 Task: Experiment with the Brilliance Slider on a landscape photo to emphasize the details in the sky.
Action: Mouse moved to (283, 443)
Screenshot: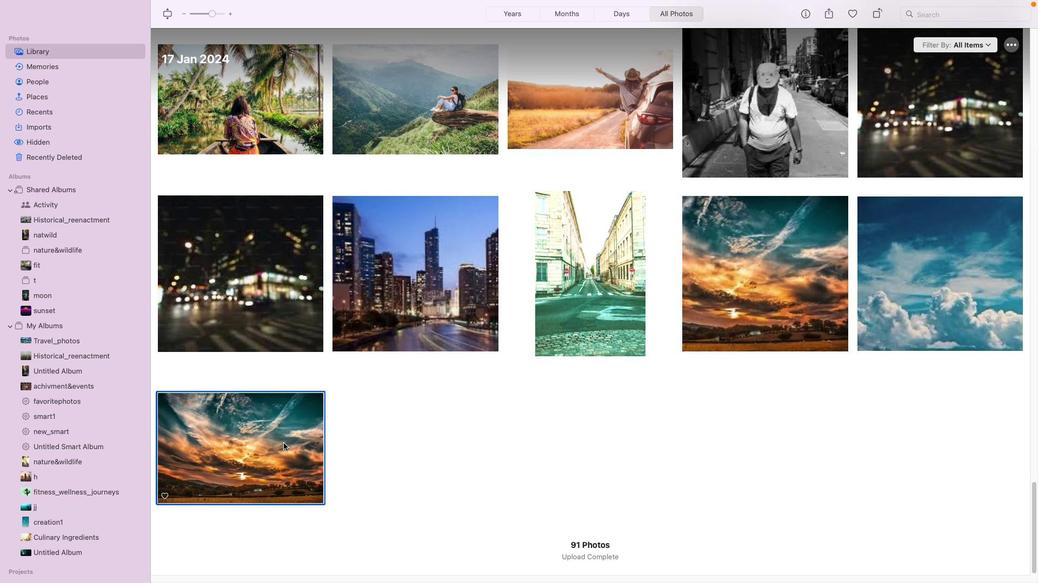 
Action: Mouse pressed left at (283, 443)
Screenshot: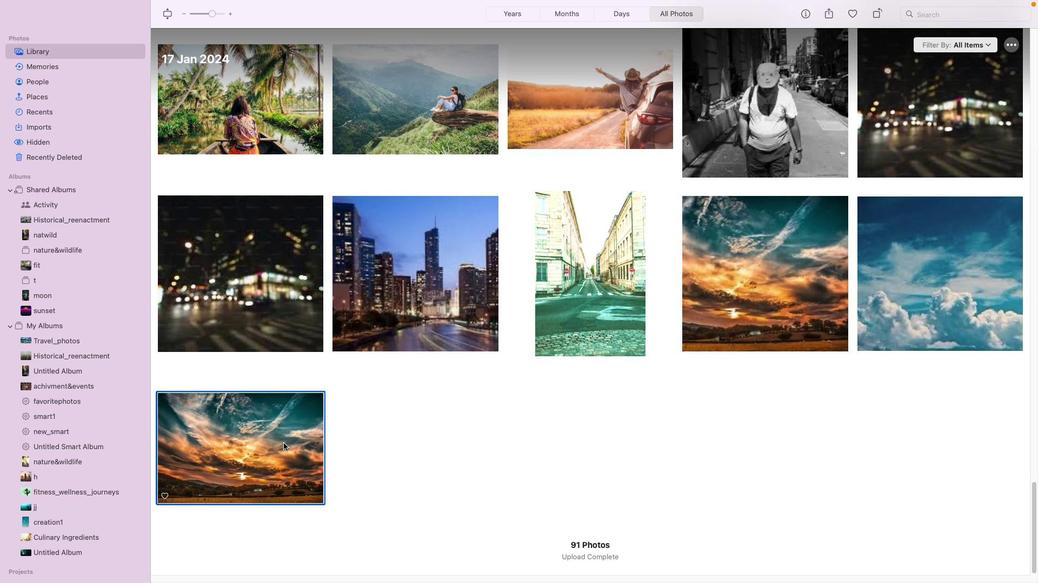 
Action: Mouse pressed left at (283, 443)
Screenshot: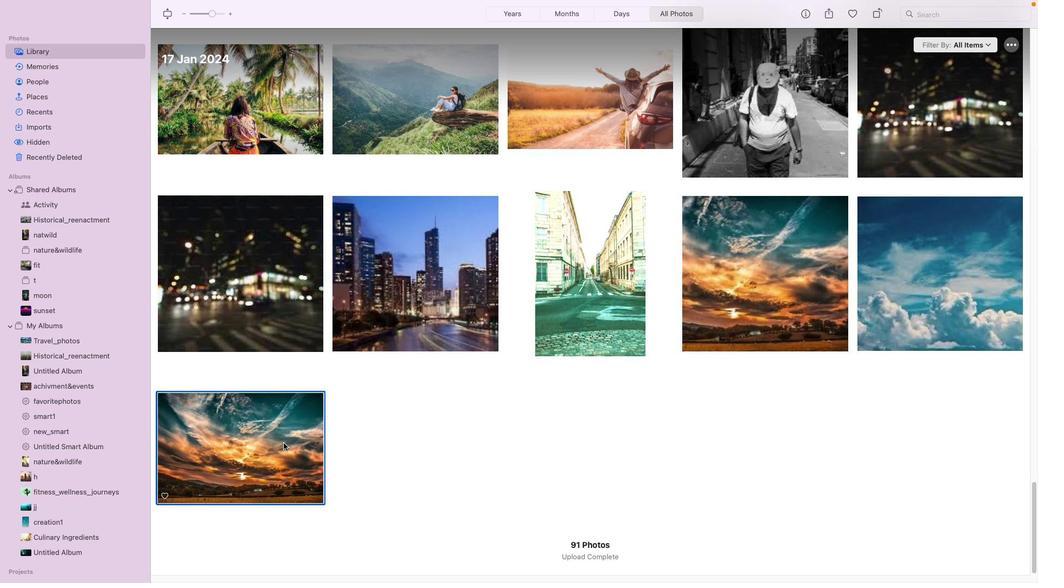 
Action: Mouse pressed left at (283, 443)
Screenshot: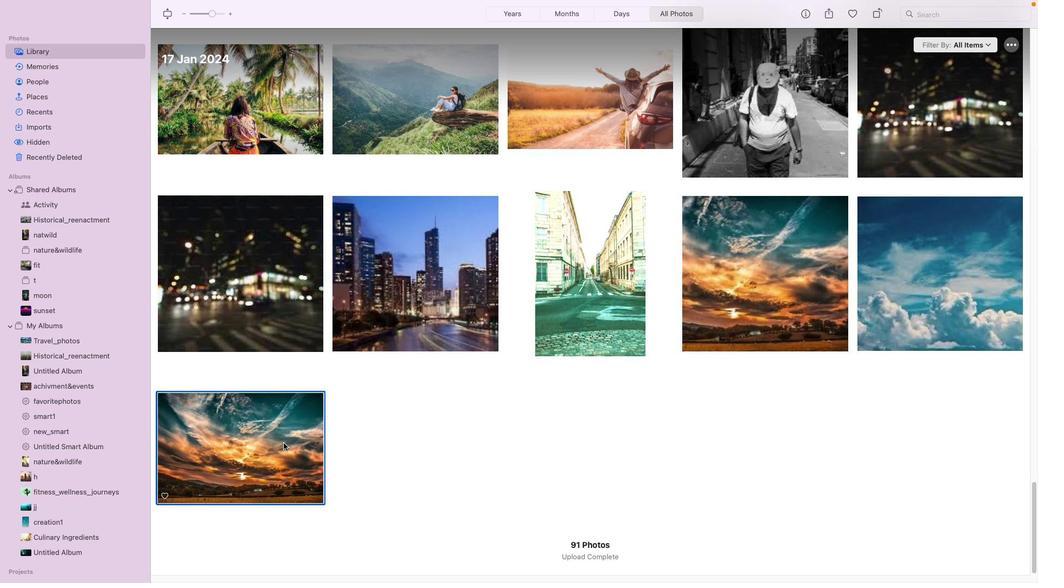 
Action: Mouse moved to (1015, 27)
Screenshot: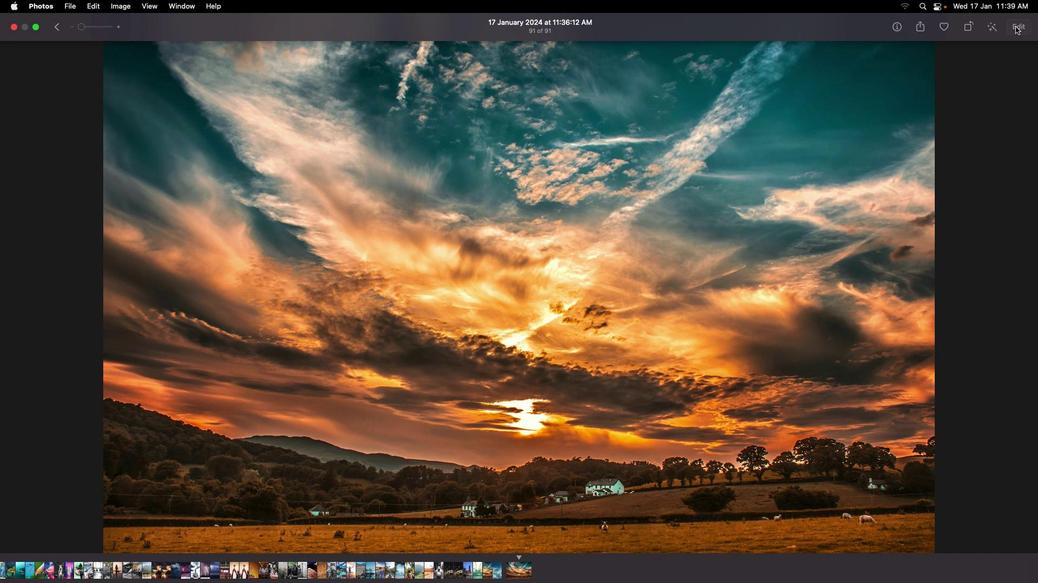 
Action: Mouse pressed left at (1015, 27)
Screenshot: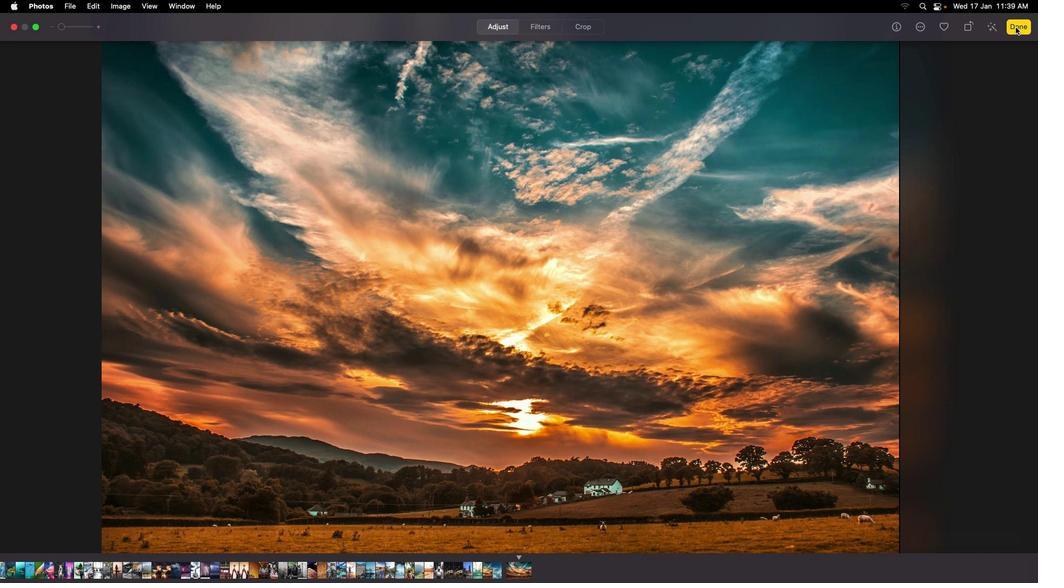 
Action: Mouse moved to (966, 112)
Screenshot: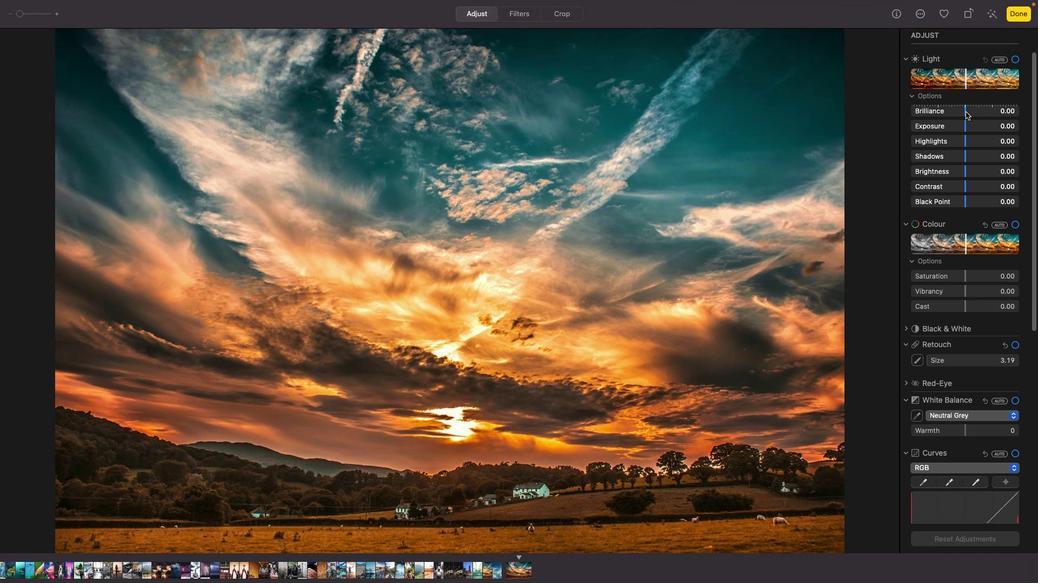 
Action: Mouse pressed left at (966, 112)
Screenshot: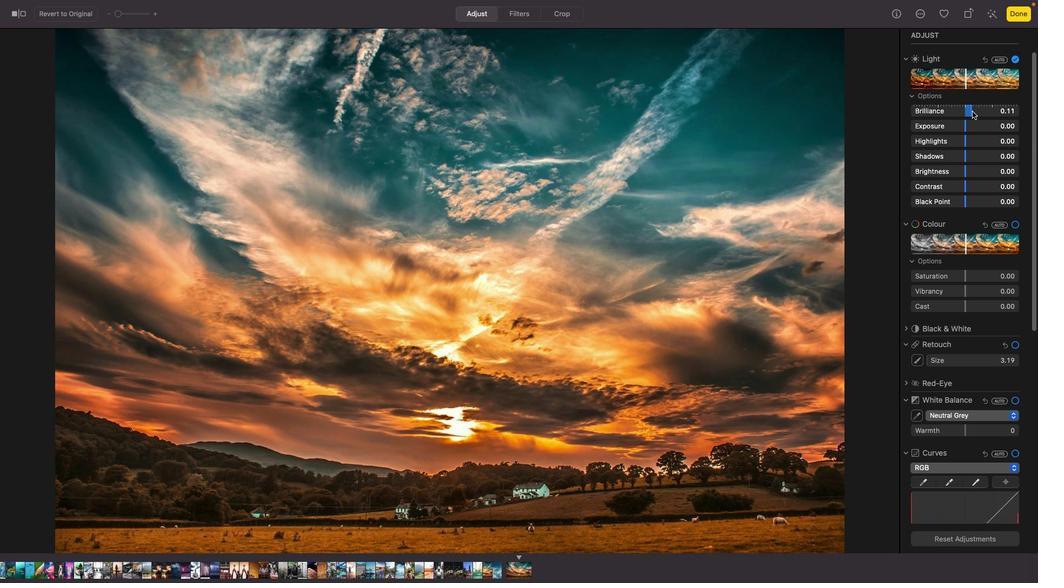
Action: Mouse moved to (1012, 112)
Screenshot: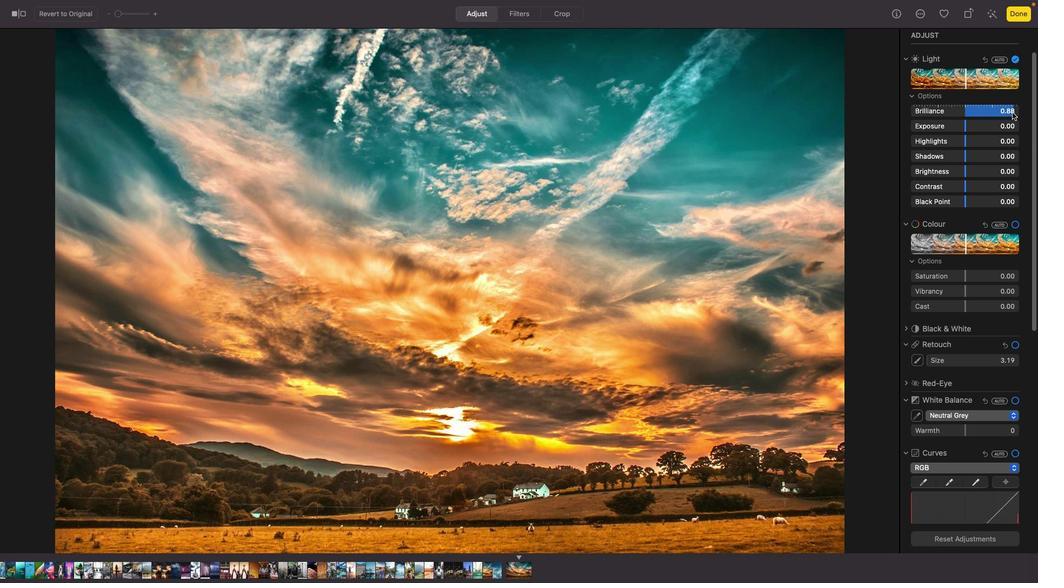 
Action: Mouse pressed left at (1012, 112)
Screenshot: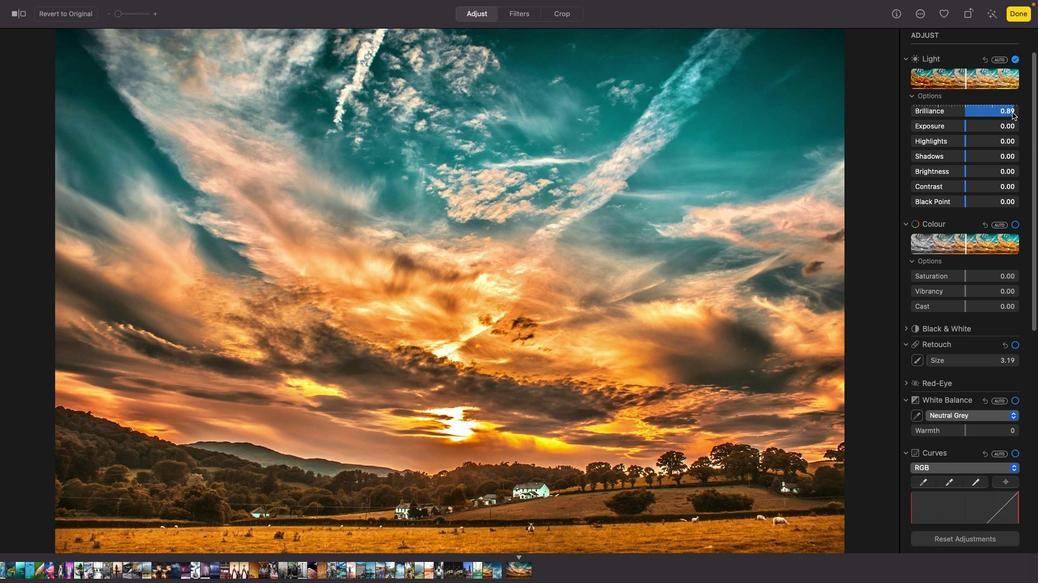 
Action: Mouse moved to (1017, 14)
Screenshot: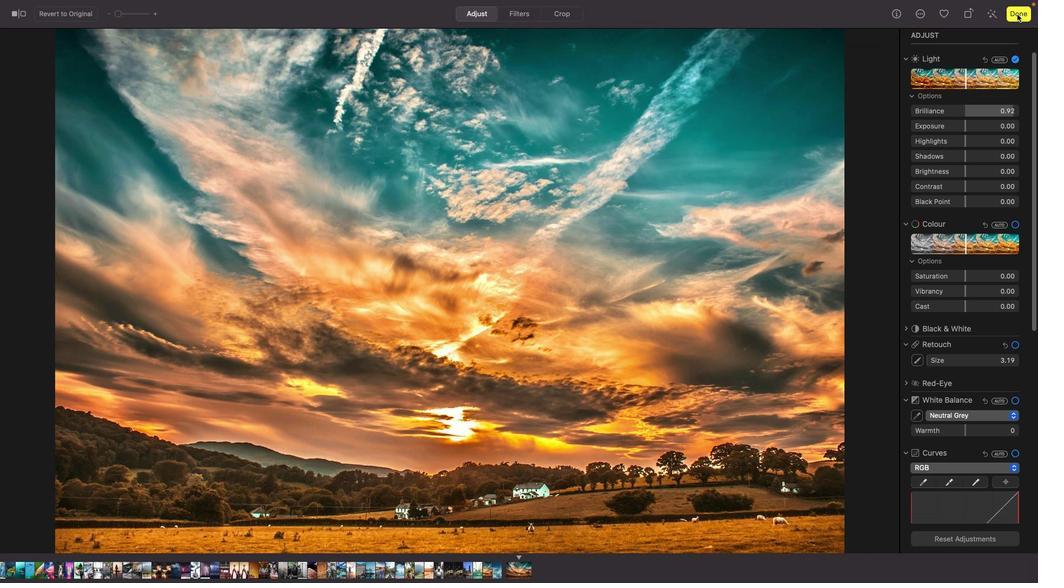 
Action: Mouse pressed left at (1017, 14)
Screenshot: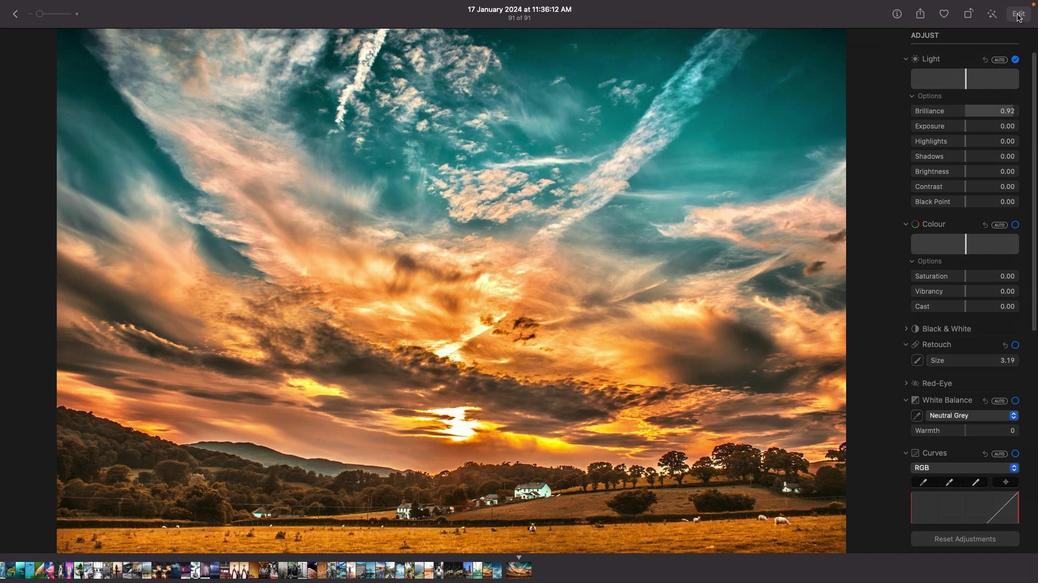 
Action: Mouse moved to (808, 125)
Screenshot: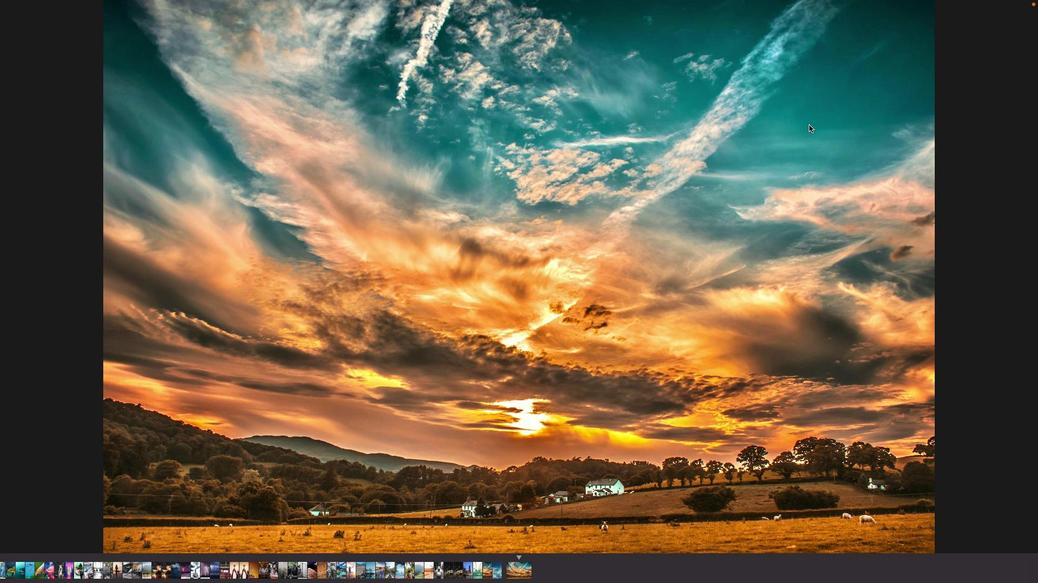 
